 Task: Set the name for the new organization secret to "sec1" in the organization "ryshabh2k".
Action: Mouse moved to (1091, 96)
Screenshot: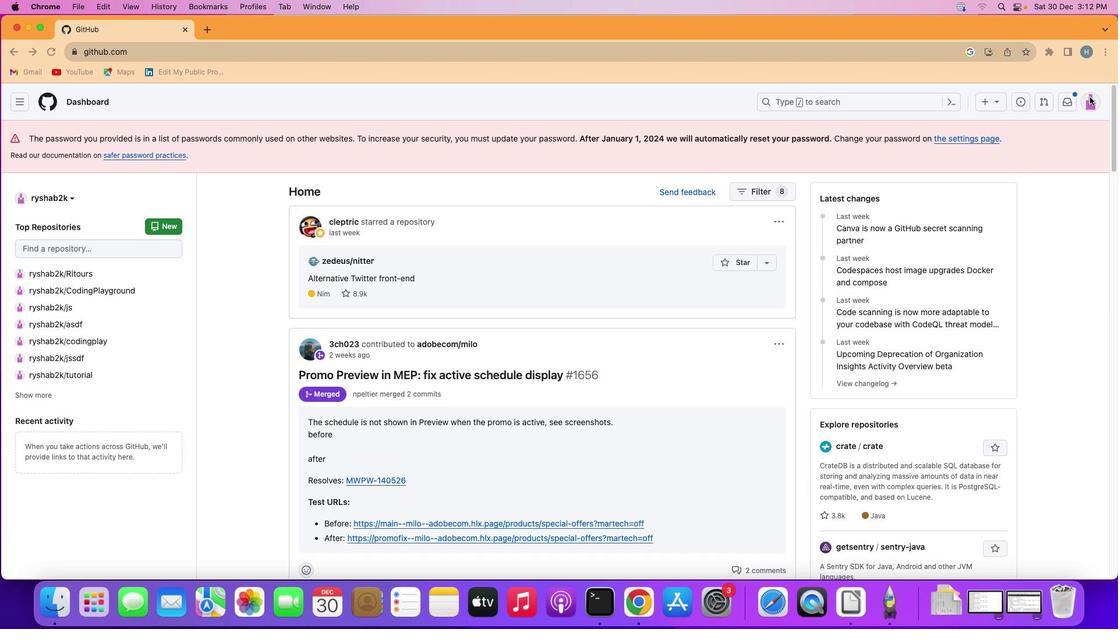 
Action: Mouse pressed left at (1091, 96)
Screenshot: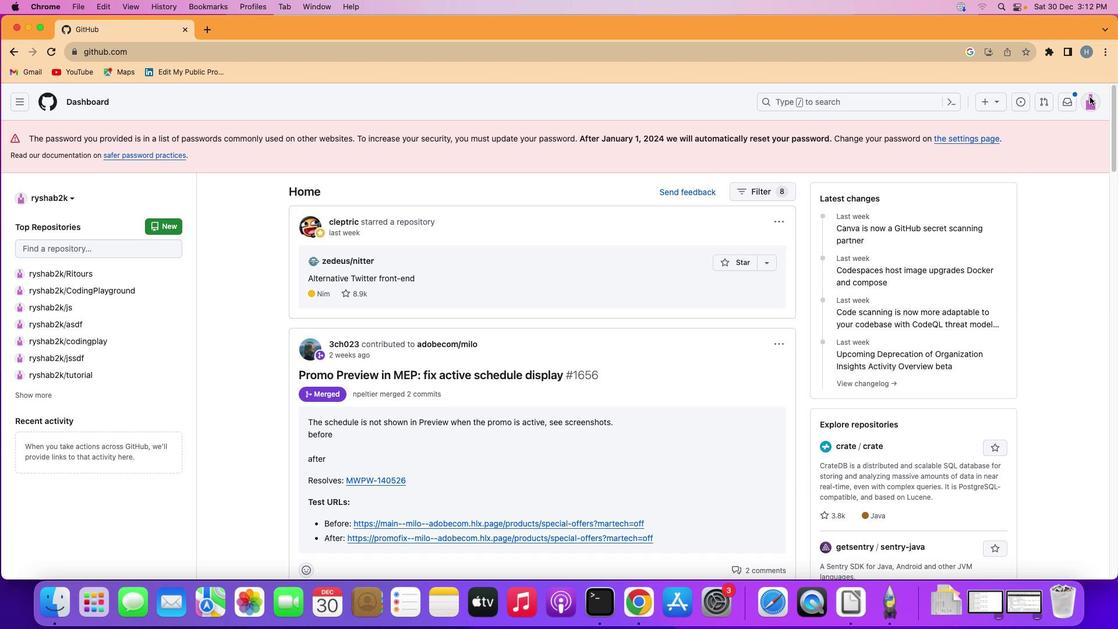 
Action: Mouse moved to (1089, 97)
Screenshot: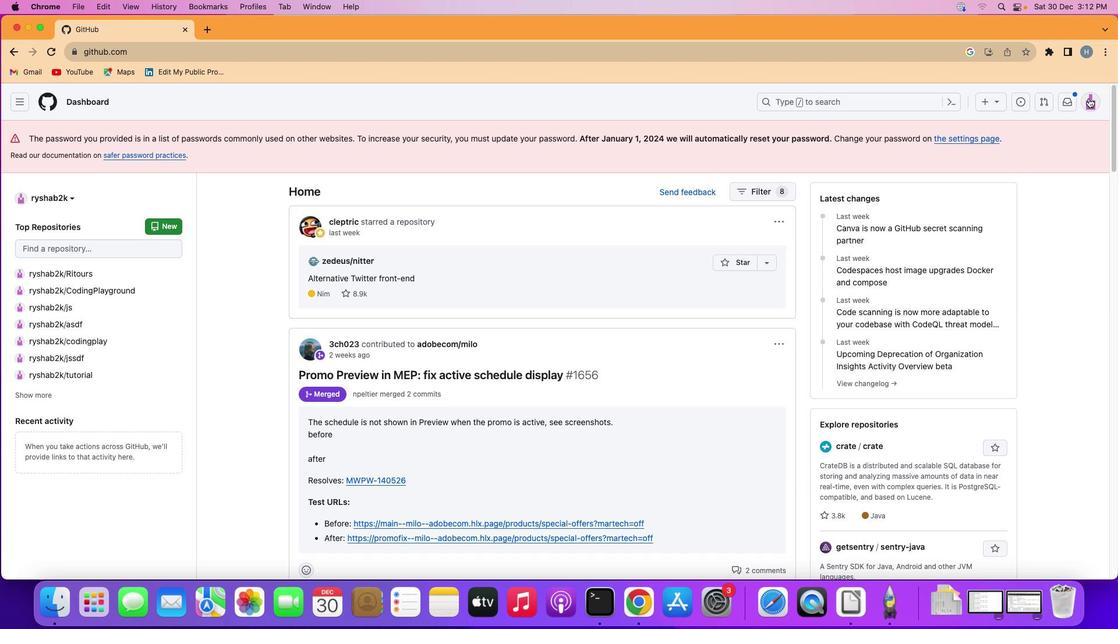 
Action: Mouse pressed left at (1089, 97)
Screenshot: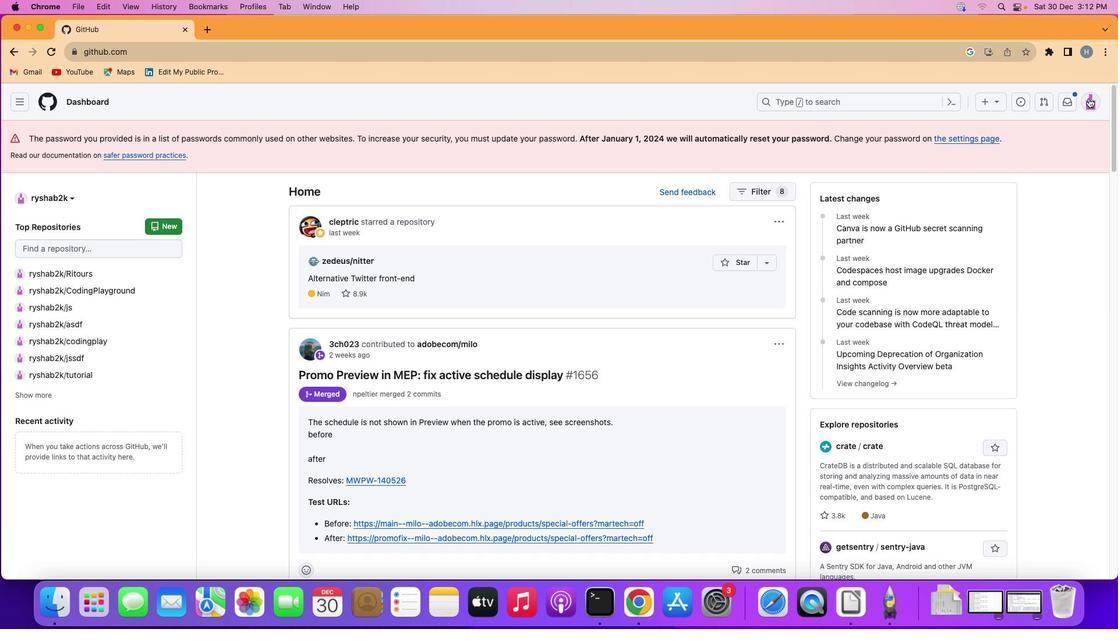 
Action: Mouse moved to (1032, 243)
Screenshot: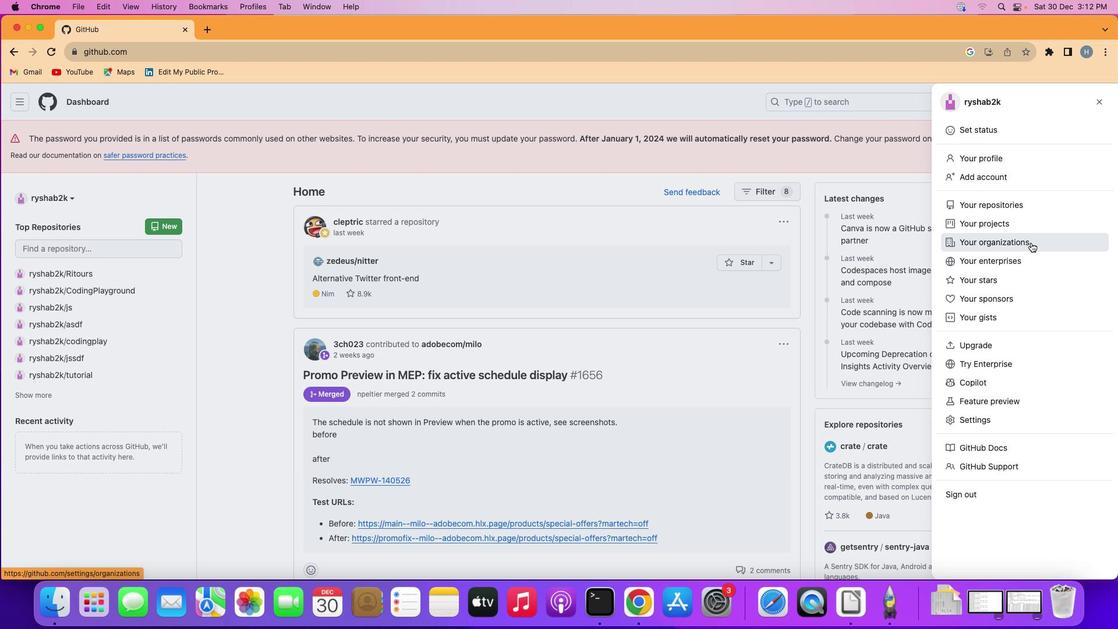 
Action: Mouse pressed left at (1032, 243)
Screenshot: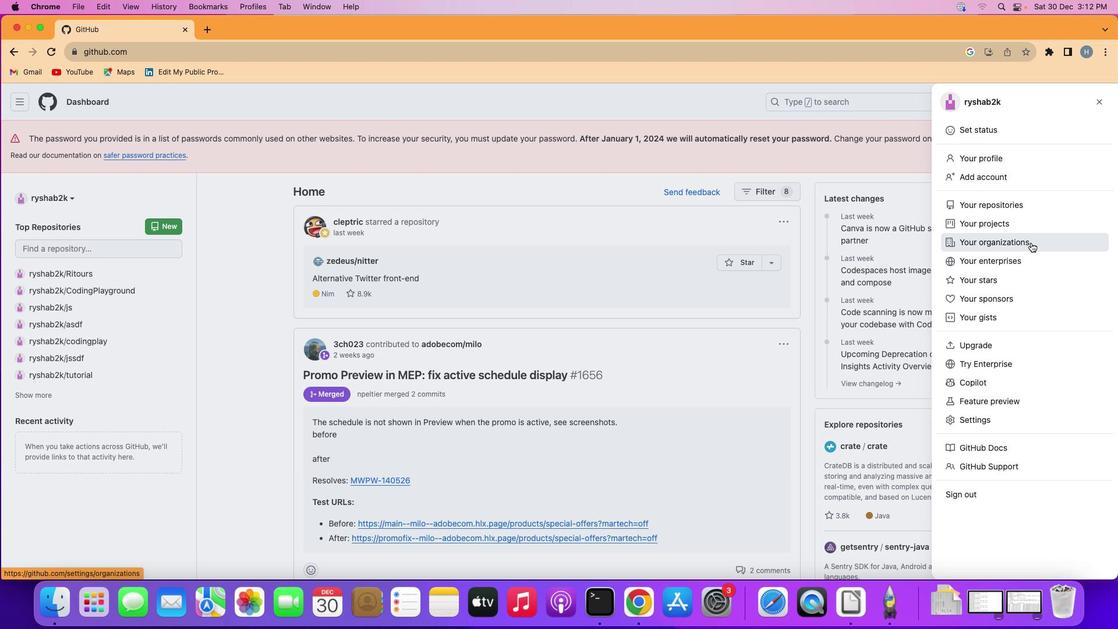 
Action: Mouse moved to (852, 278)
Screenshot: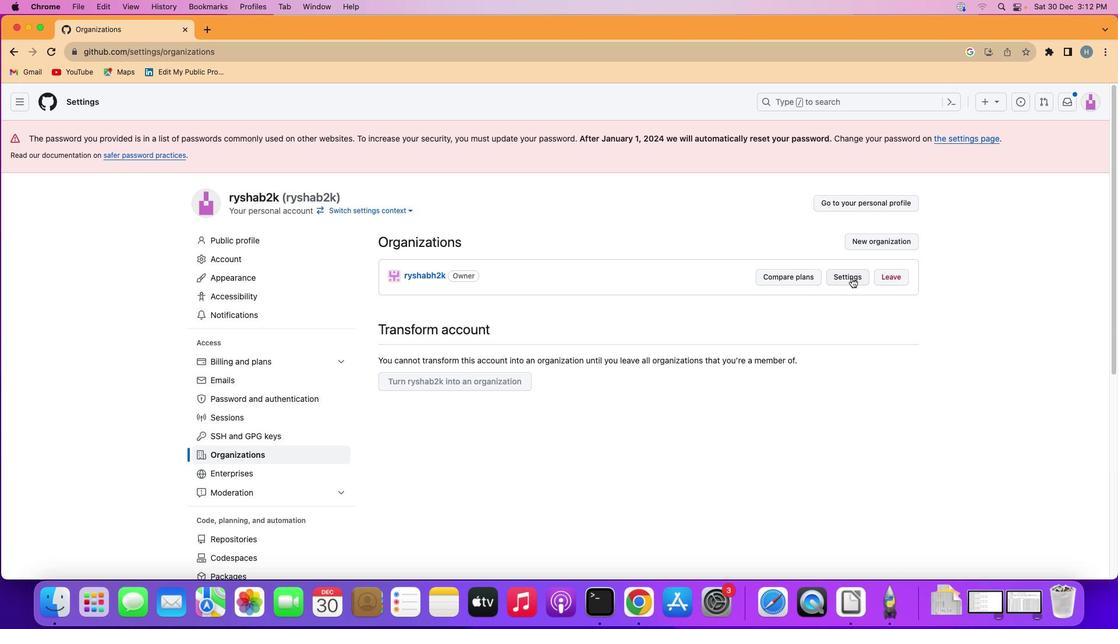 
Action: Mouse pressed left at (852, 278)
Screenshot: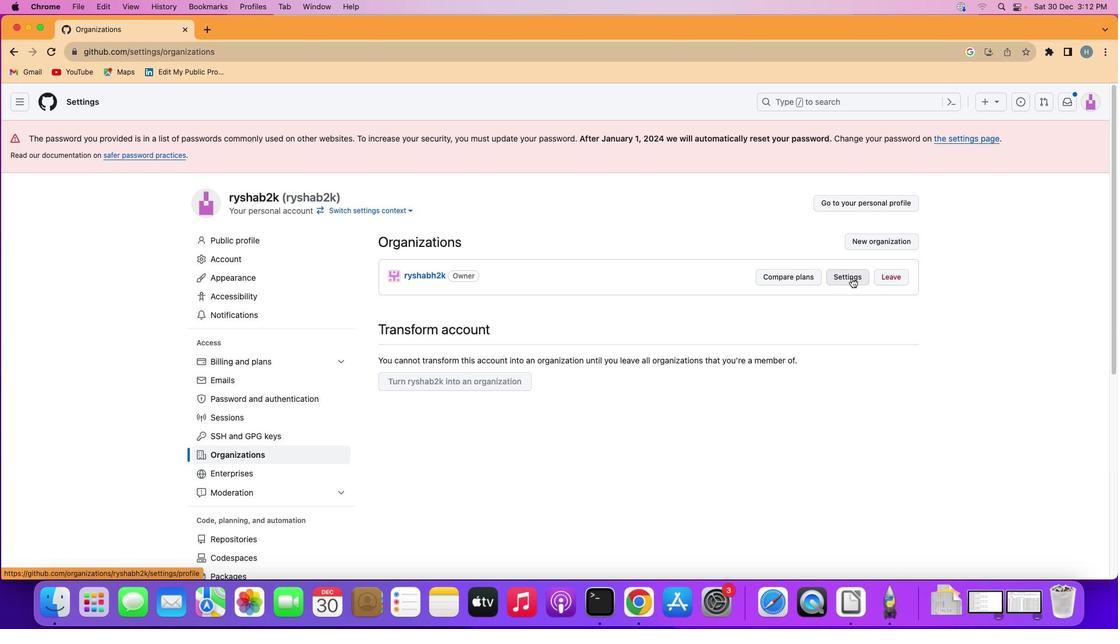 
Action: Mouse moved to (367, 453)
Screenshot: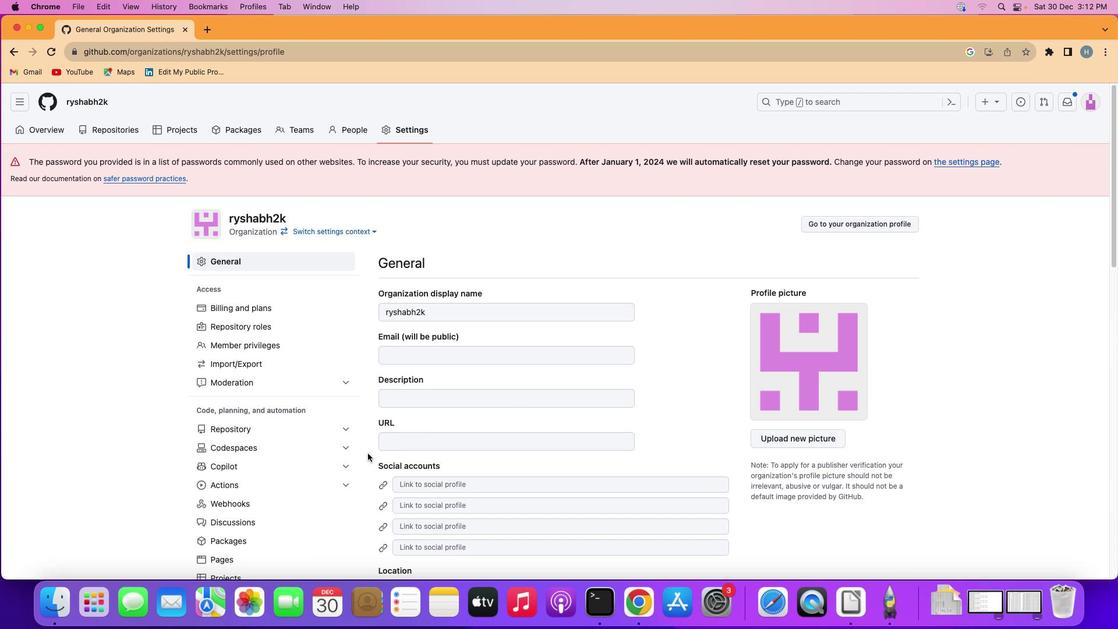 
Action: Mouse scrolled (367, 453) with delta (0, 0)
Screenshot: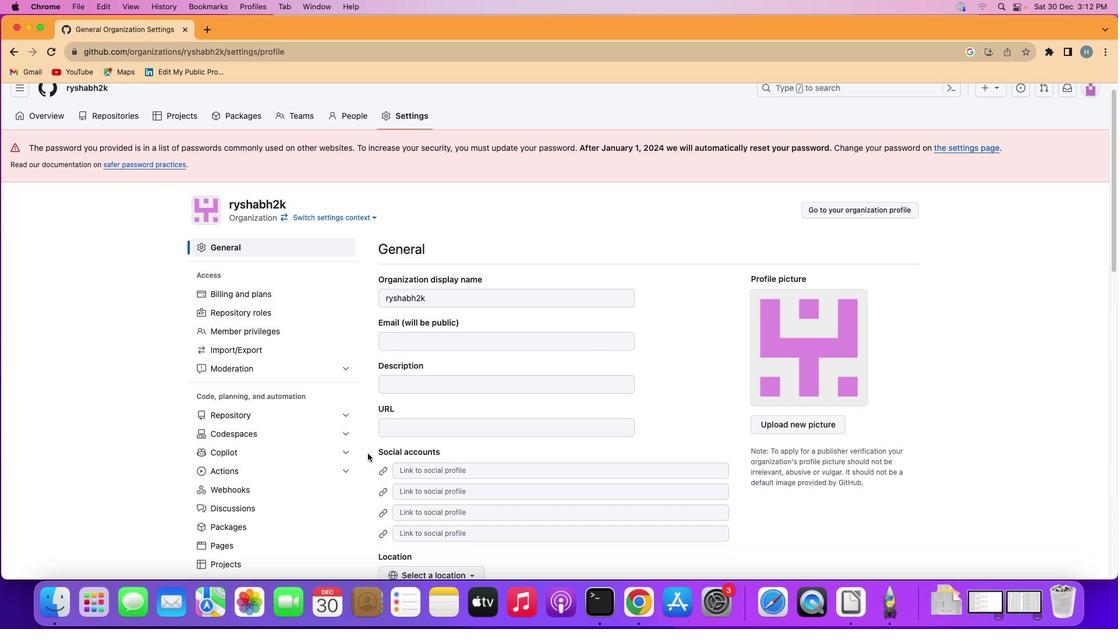 
Action: Mouse scrolled (367, 453) with delta (0, 0)
Screenshot: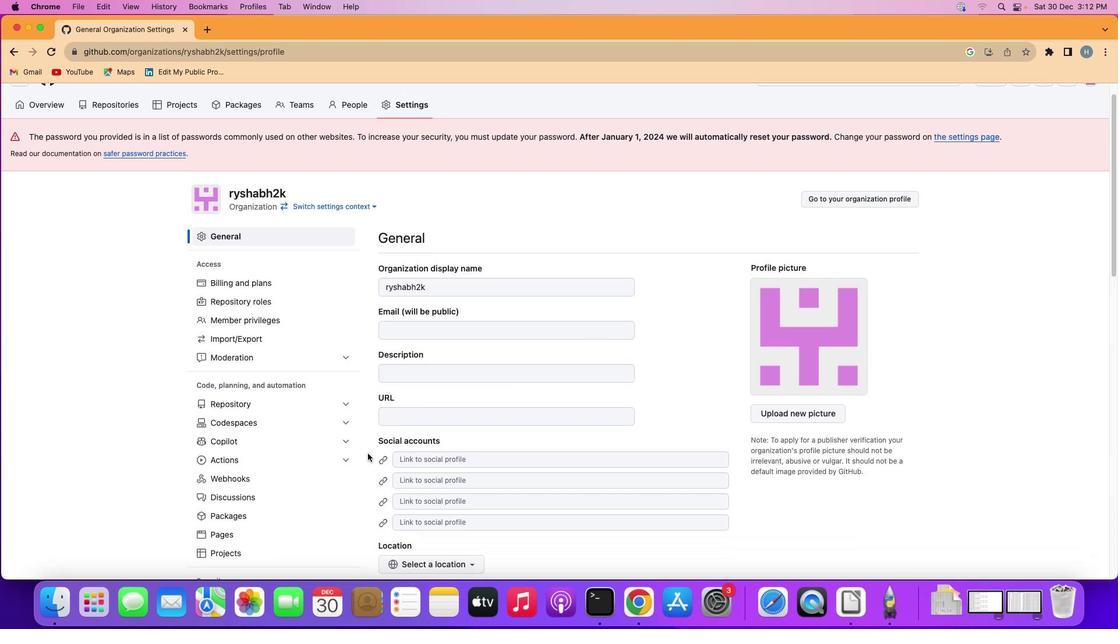 
Action: Mouse scrolled (367, 453) with delta (0, -1)
Screenshot: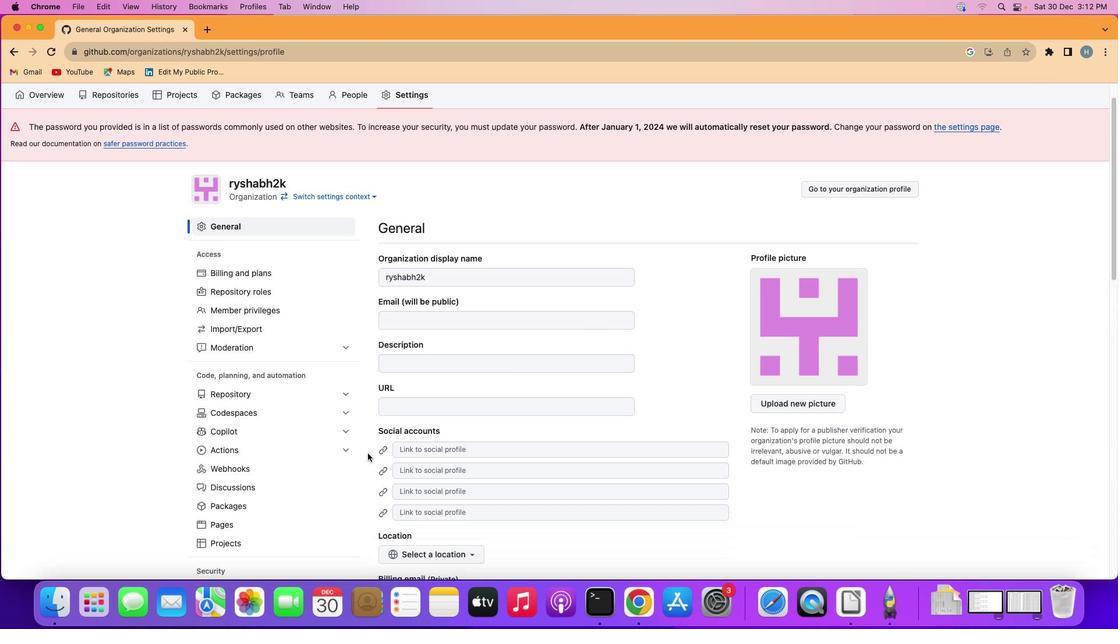 
Action: Mouse scrolled (367, 453) with delta (0, 1)
Screenshot: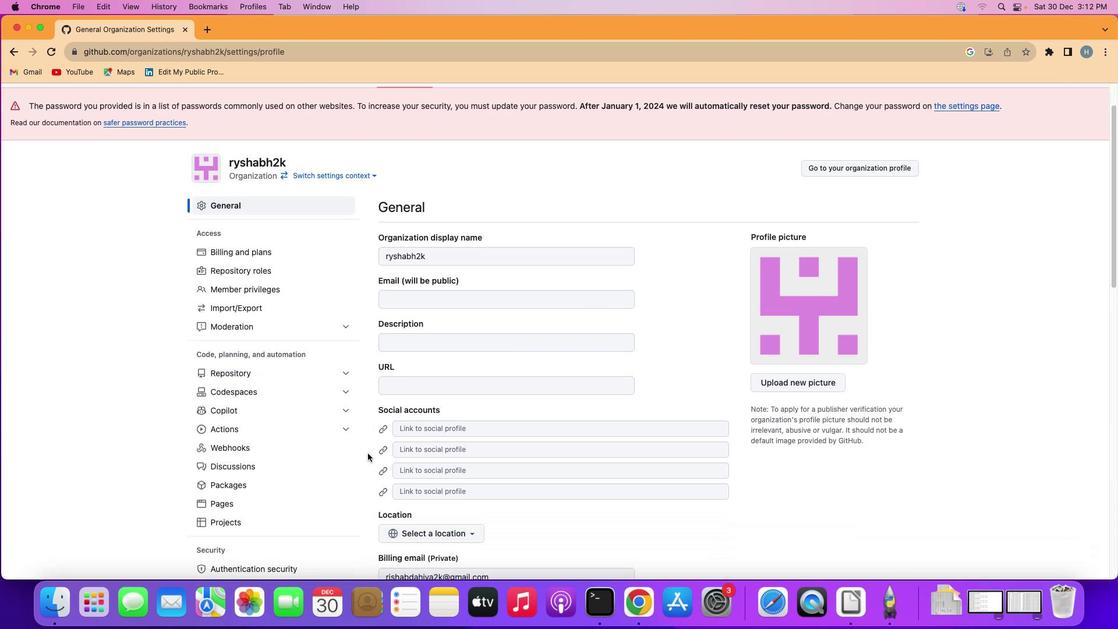 
Action: Mouse scrolled (367, 453) with delta (0, -1)
Screenshot: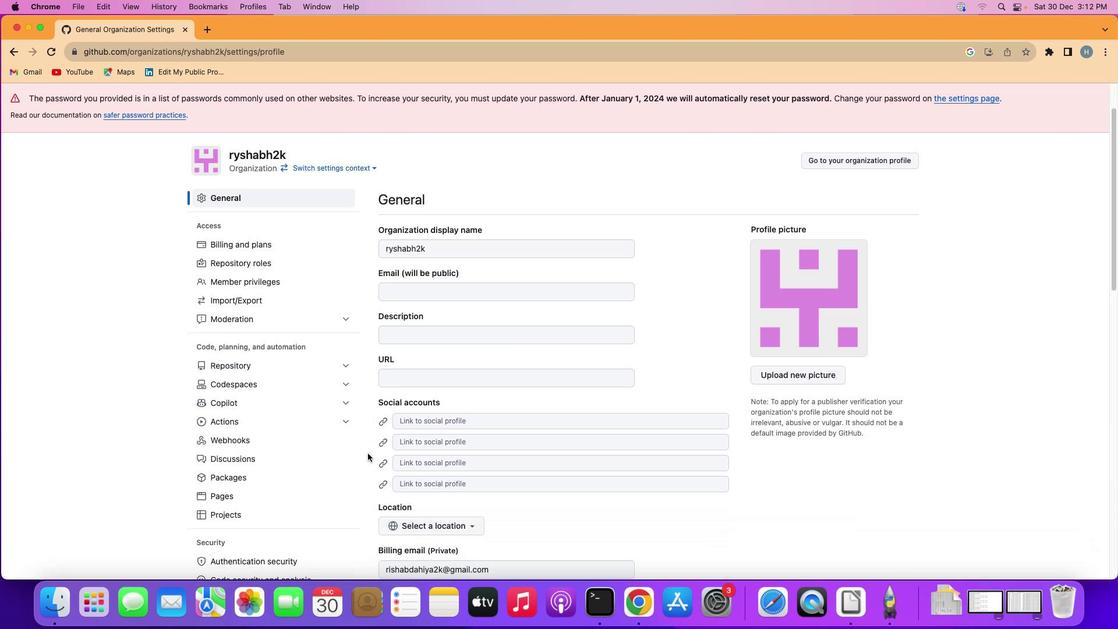 
Action: Mouse scrolled (367, 453) with delta (0, 0)
Screenshot: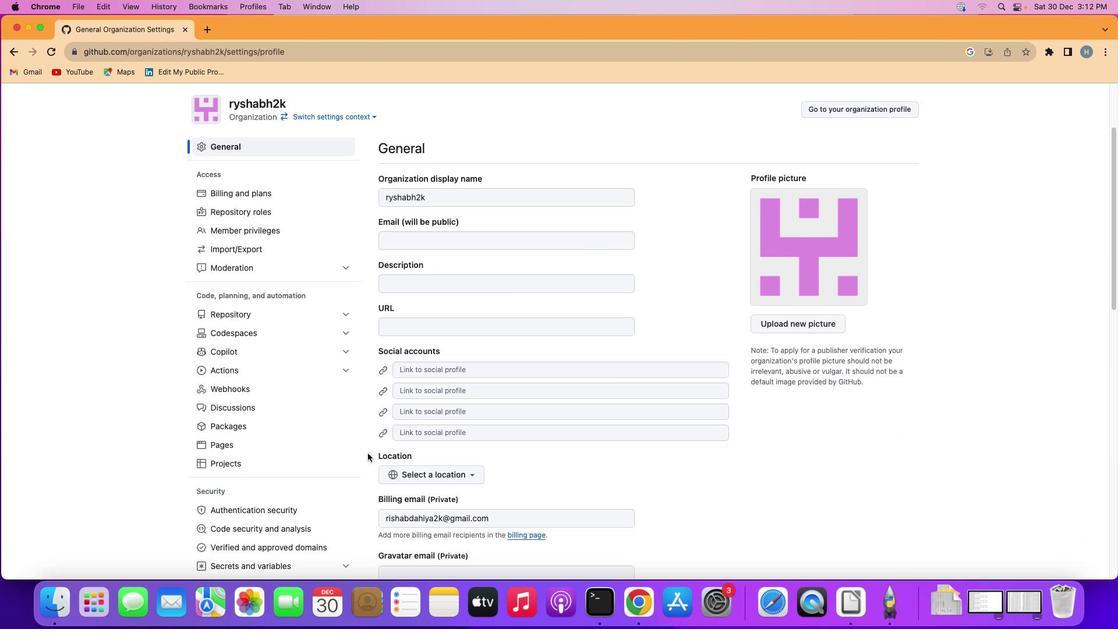 
Action: Mouse scrolled (367, 453) with delta (0, 0)
Screenshot: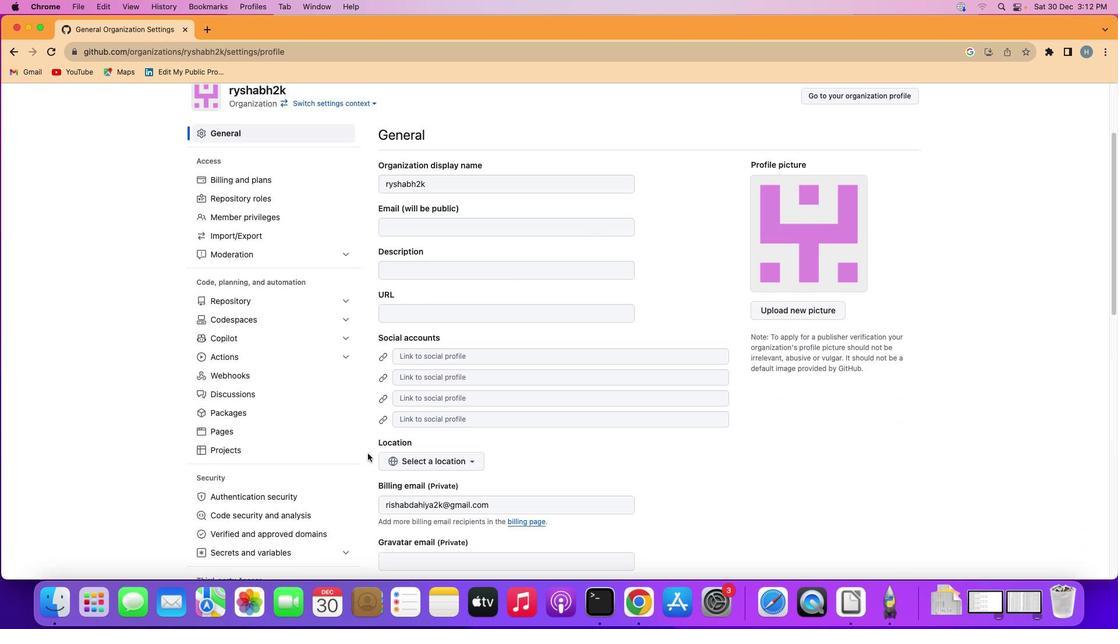 
Action: Mouse scrolled (367, 453) with delta (0, -1)
Screenshot: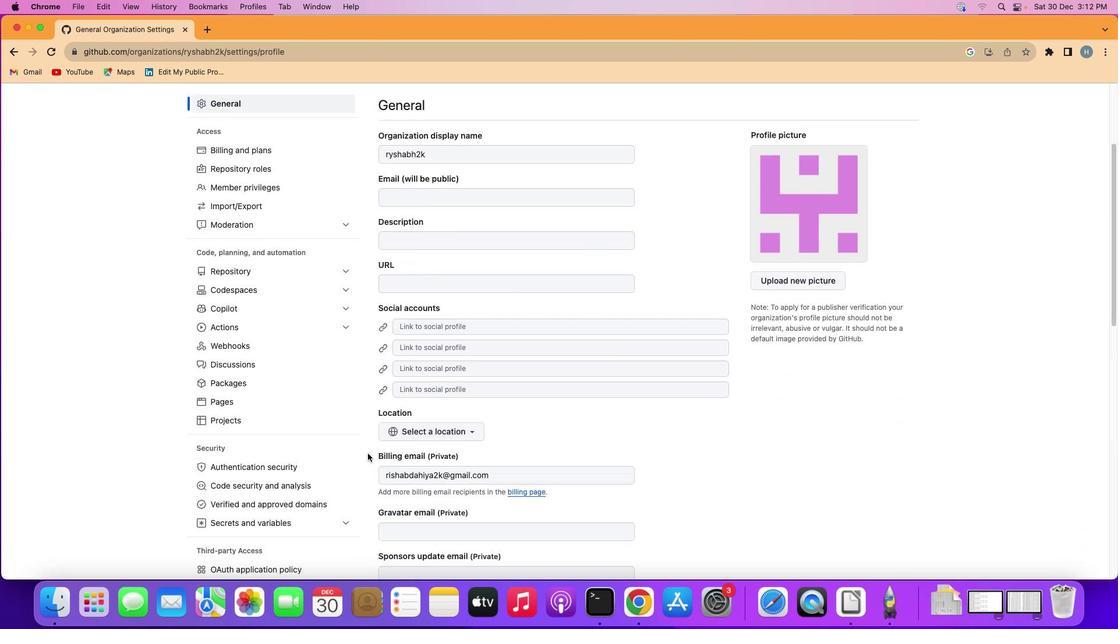 
Action: Mouse scrolled (367, 453) with delta (0, 0)
Screenshot: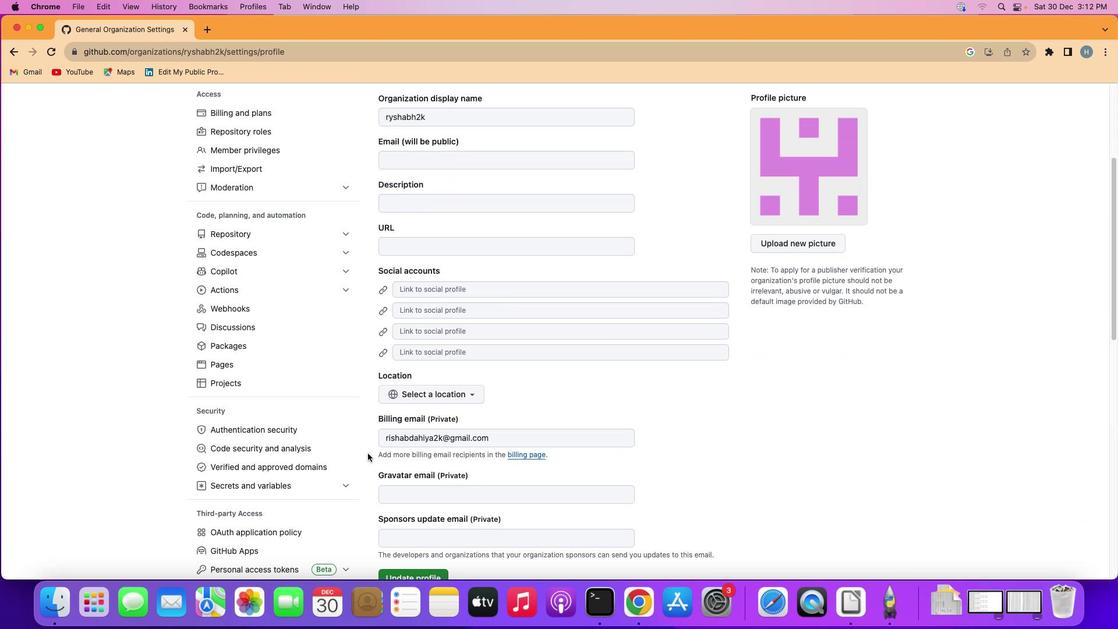 
Action: Mouse scrolled (367, 453) with delta (0, 0)
Screenshot: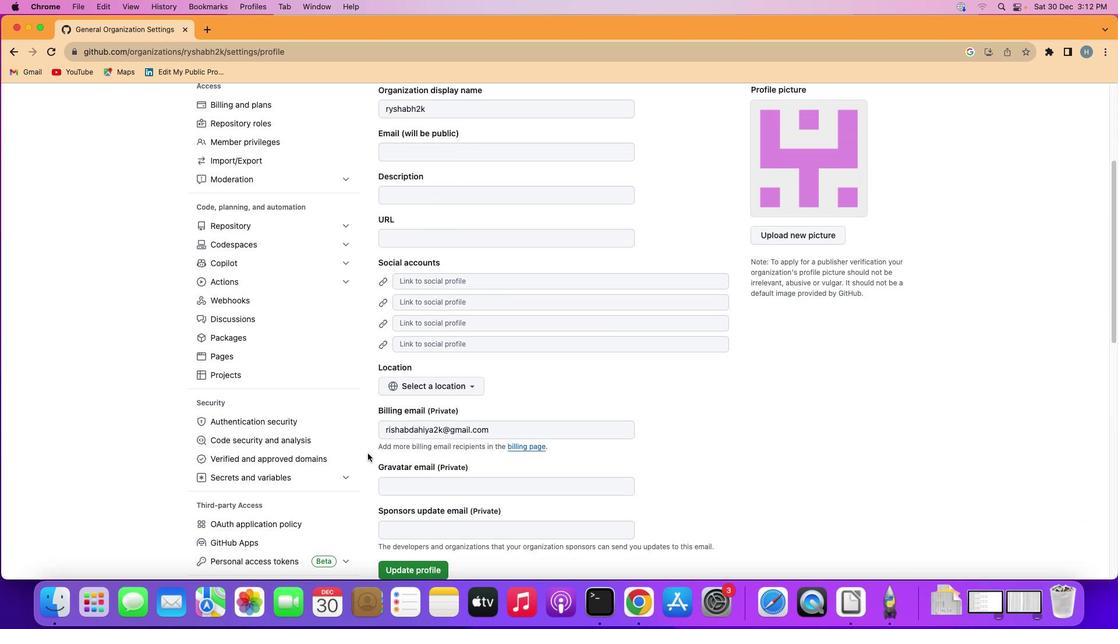 
Action: Mouse scrolled (367, 453) with delta (0, -1)
Screenshot: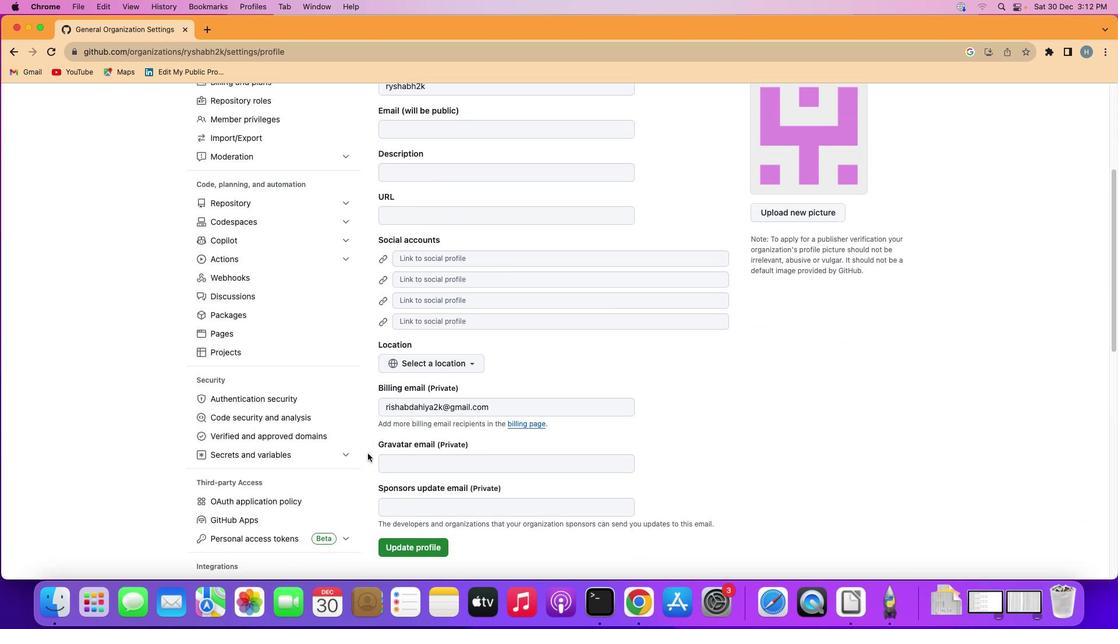 
Action: Mouse moved to (290, 421)
Screenshot: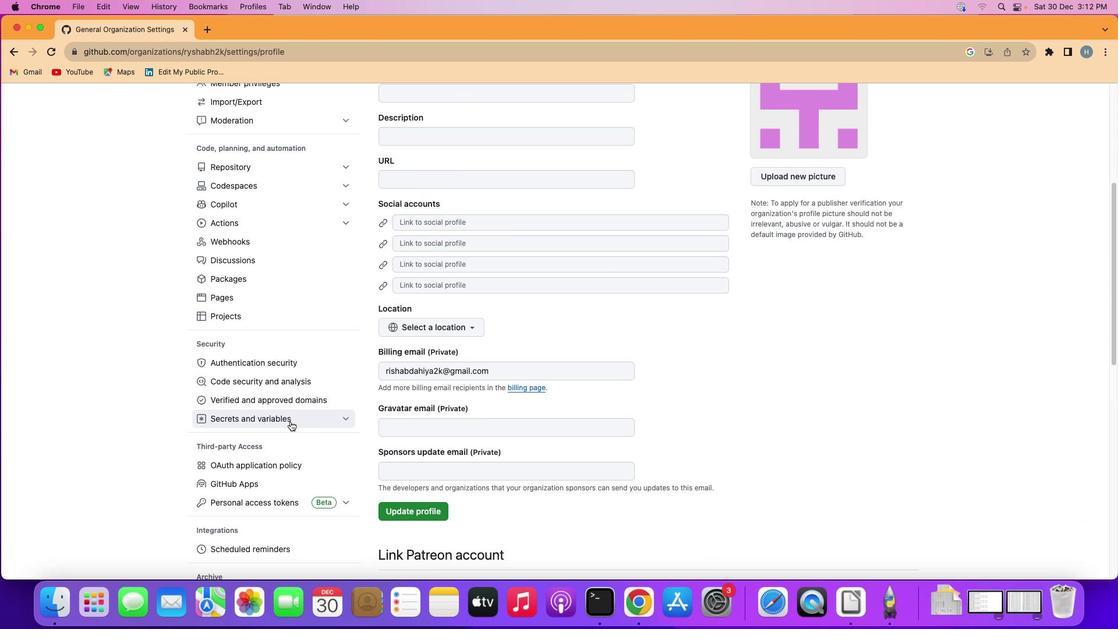 
Action: Mouse pressed left at (290, 421)
Screenshot: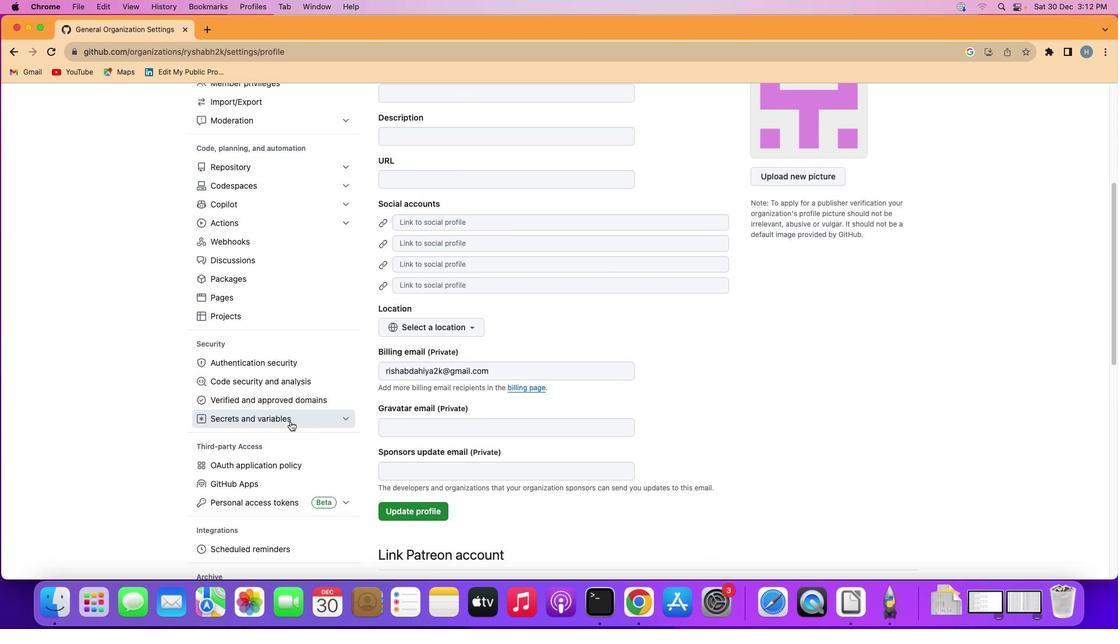 
Action: Mouse moved to (276, 435)
Screenshot: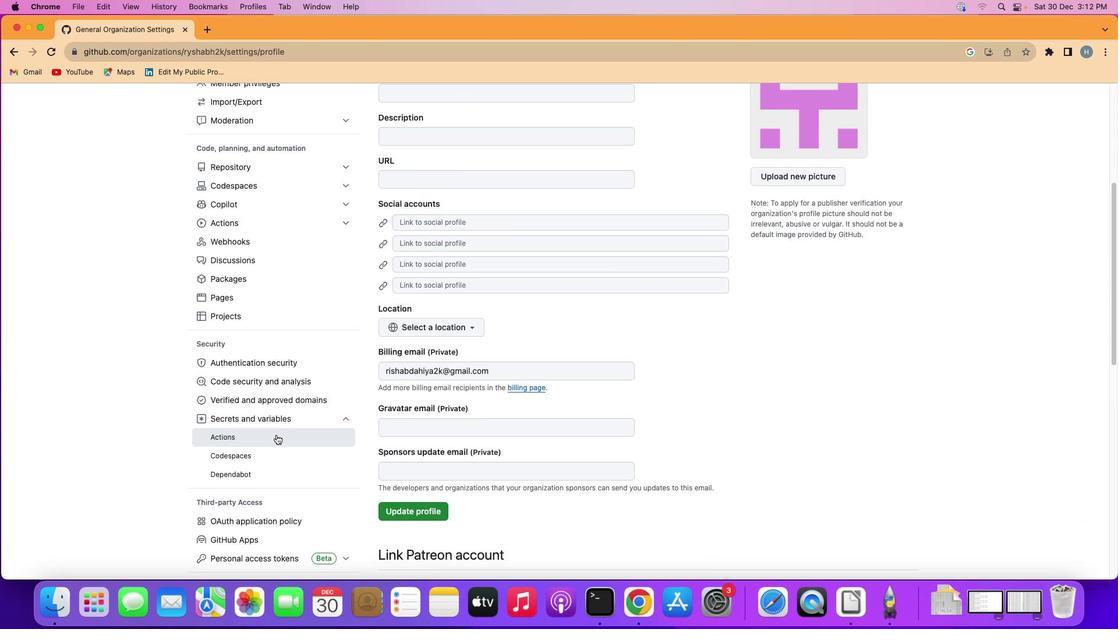 
Action: Mouse pressed left at (276, 435)
Screenshot: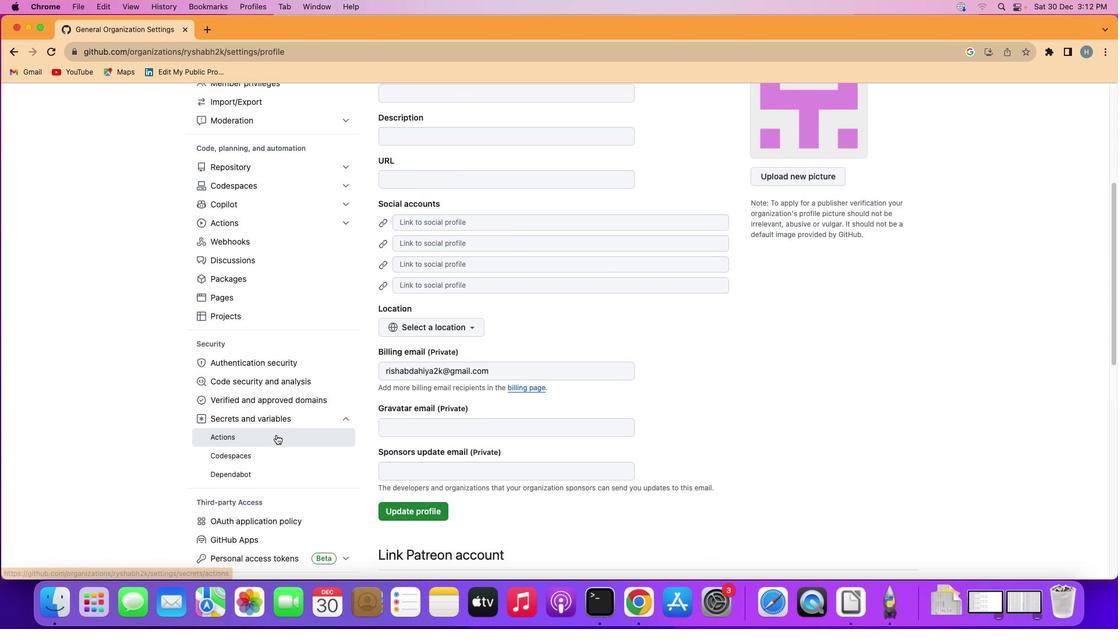 
Action: Mouse moved to (625, 501)
Screenshot: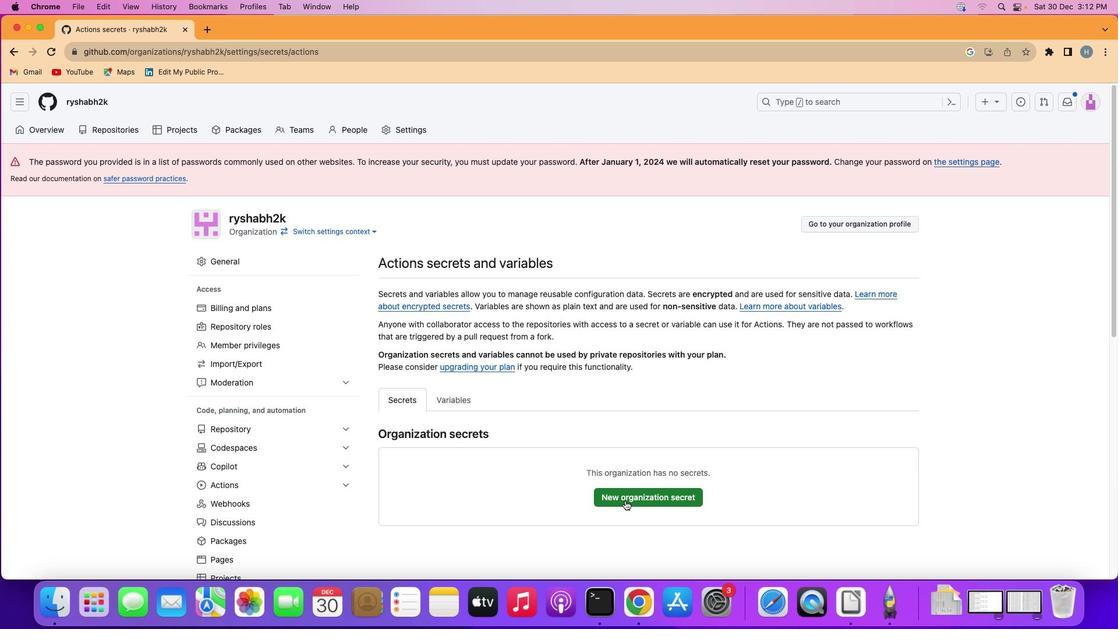 
Action: Mouse pressed left at (625, 501)
Screenshot: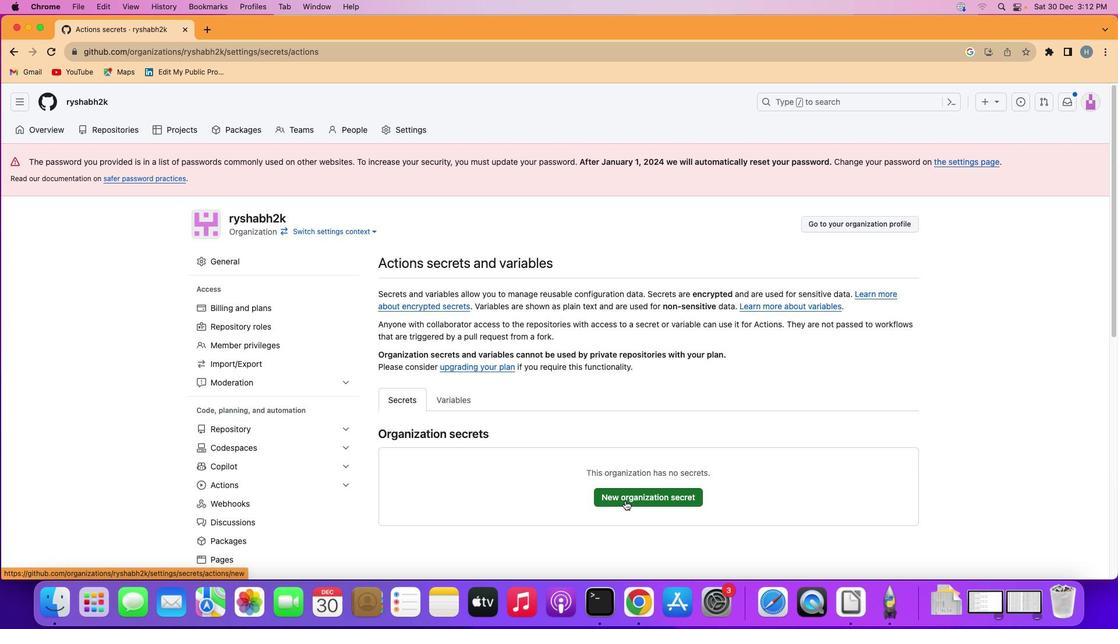 
Action: Mouse moved to (469, 311)
Screenshot: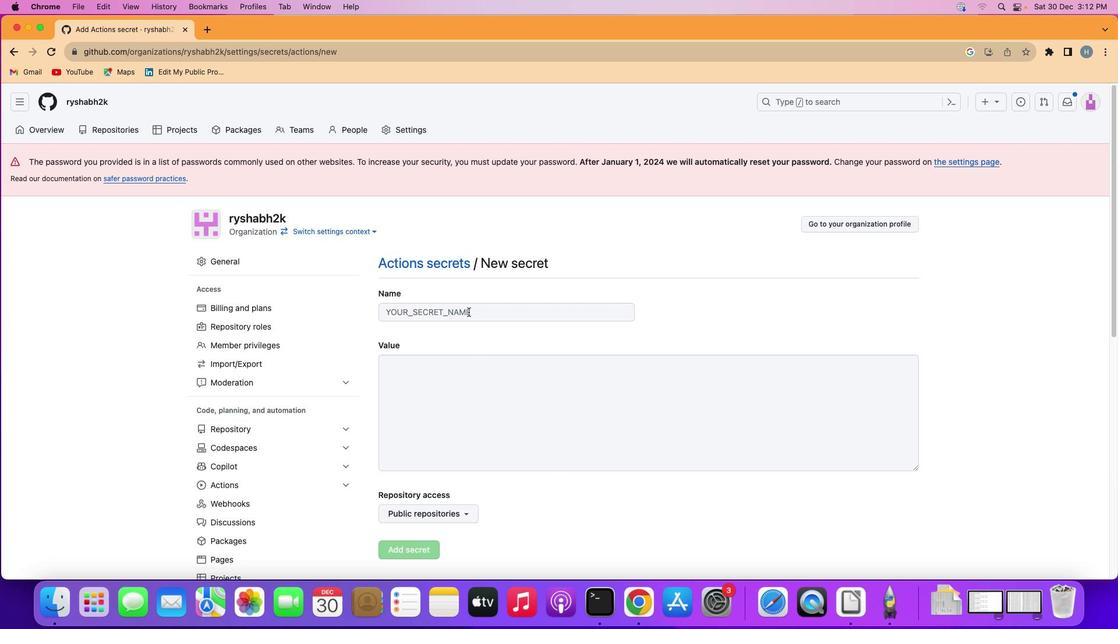 
Action: Mouse pressed left at (469, 311)
Screenshot: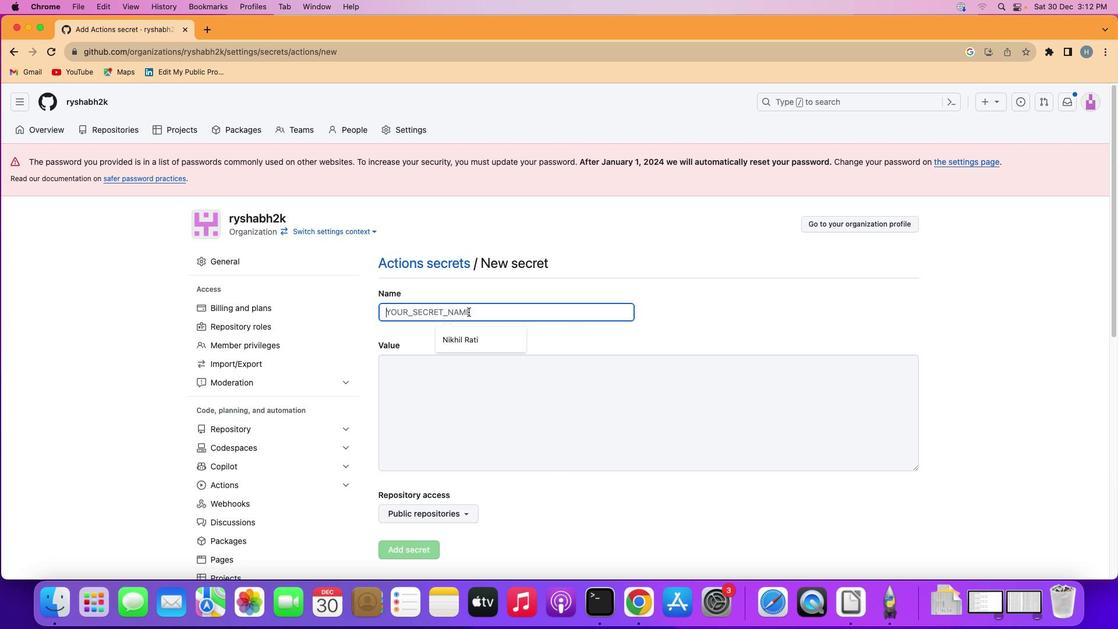 
Action: Key pressed Key.caps_lock's''e''c''1'
Screenshot: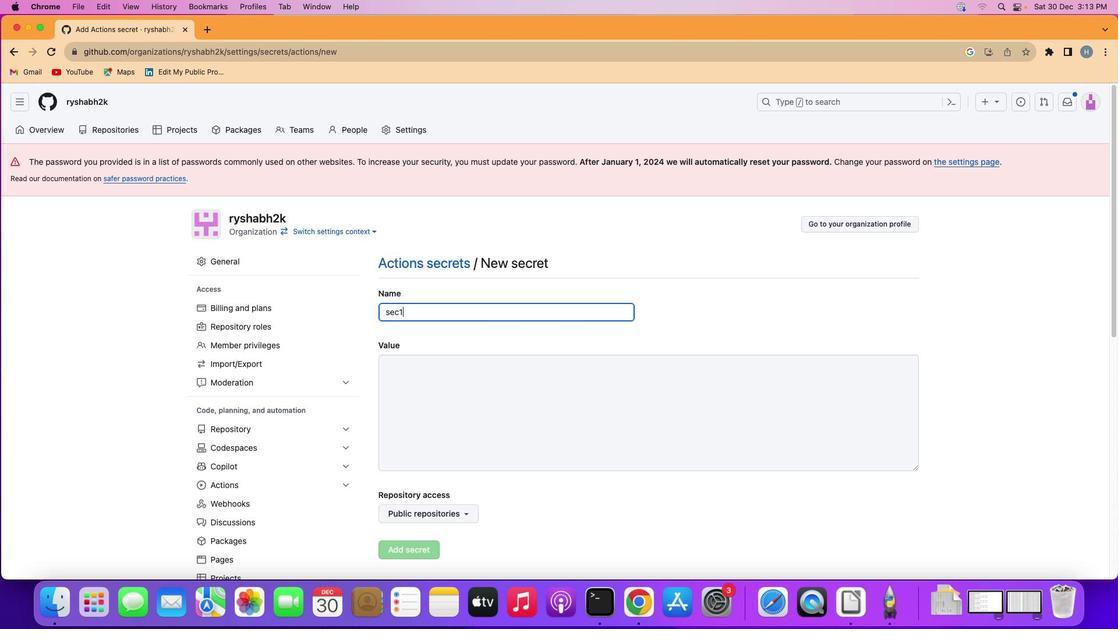 
